 Task: Select a schedule automation every 2 weeks on tuesday at 10:00 AM starting on February 1, 2025.
Action: Mouse moved to (563, 477)
Screenshot: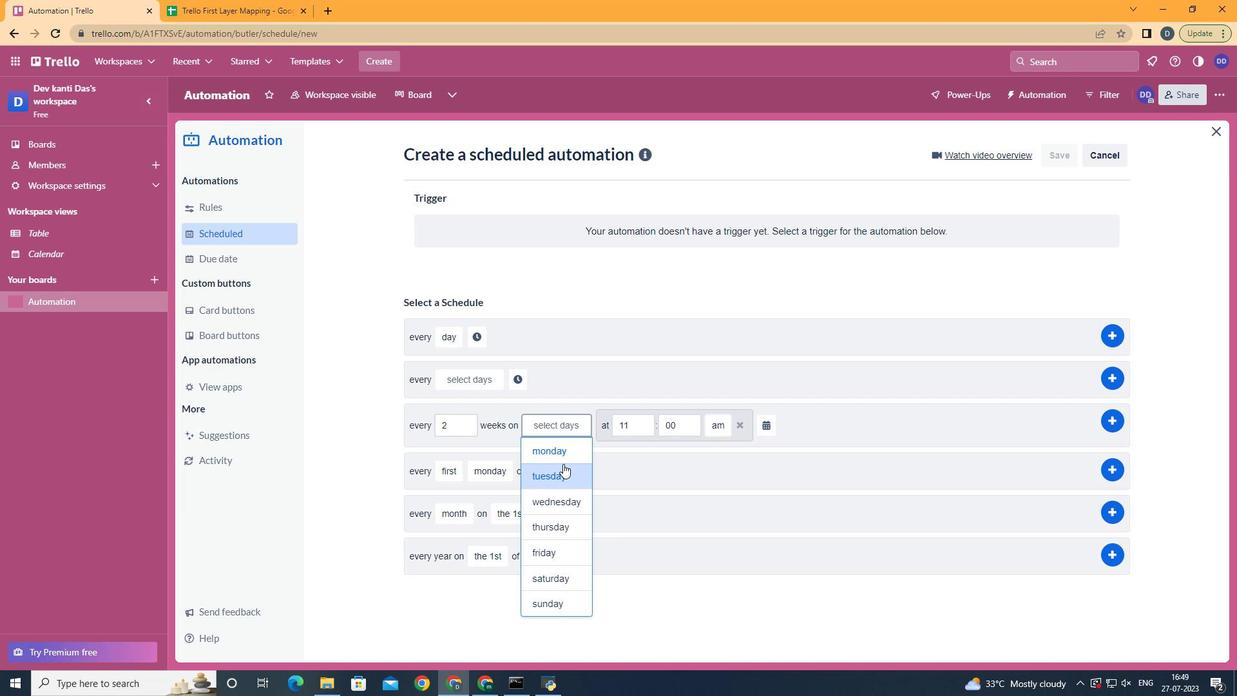 
Action: Mouse pressed left at (563, 477)
Screenshot: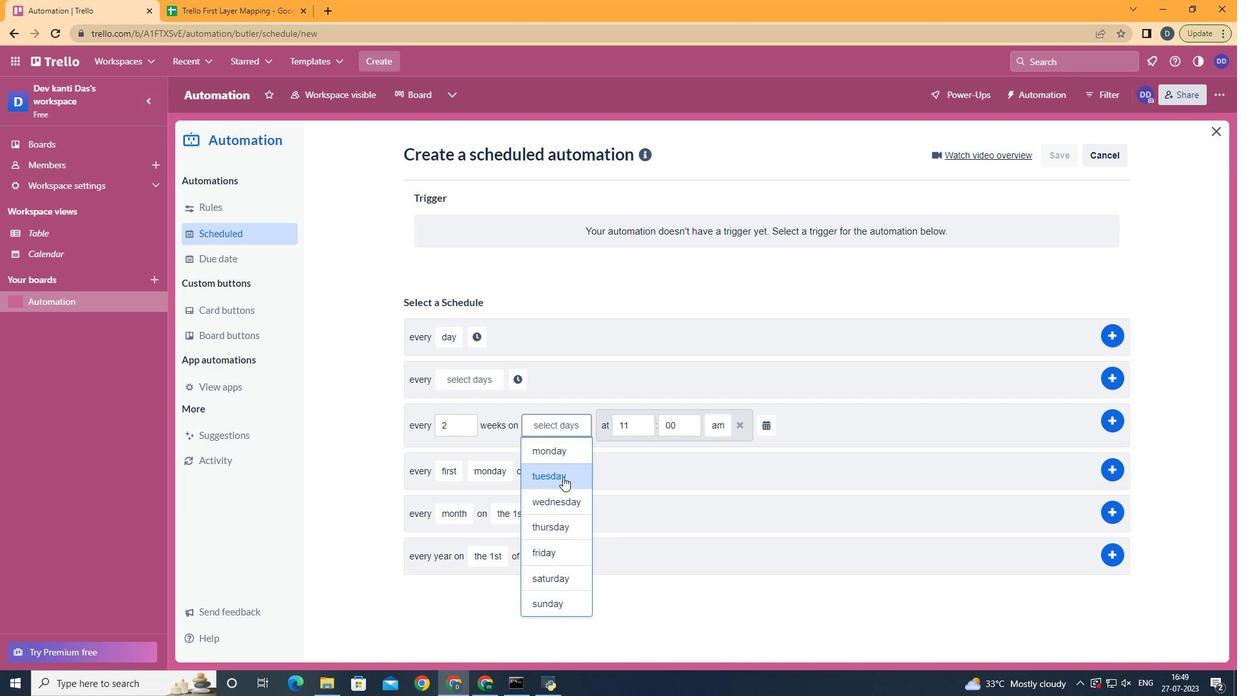 
Action: Mouse moved to (645, 426)
Screenshot: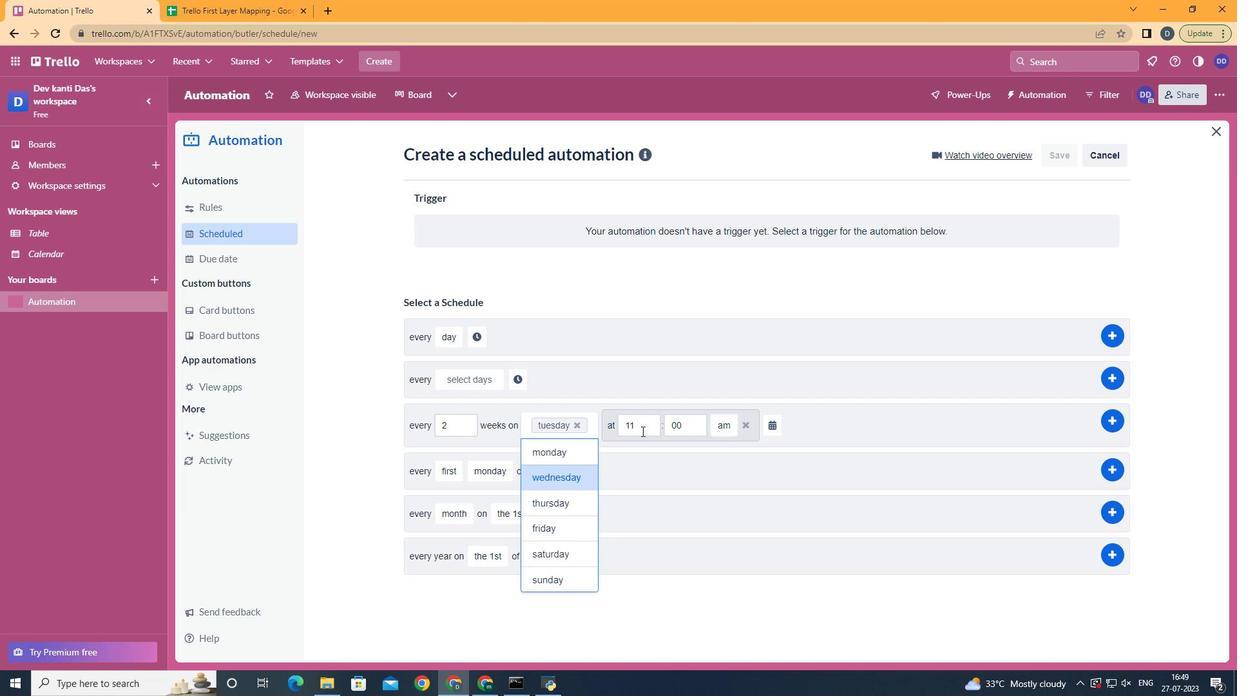 
Action: Mouse pressed left at (645, 426)
Screenshot: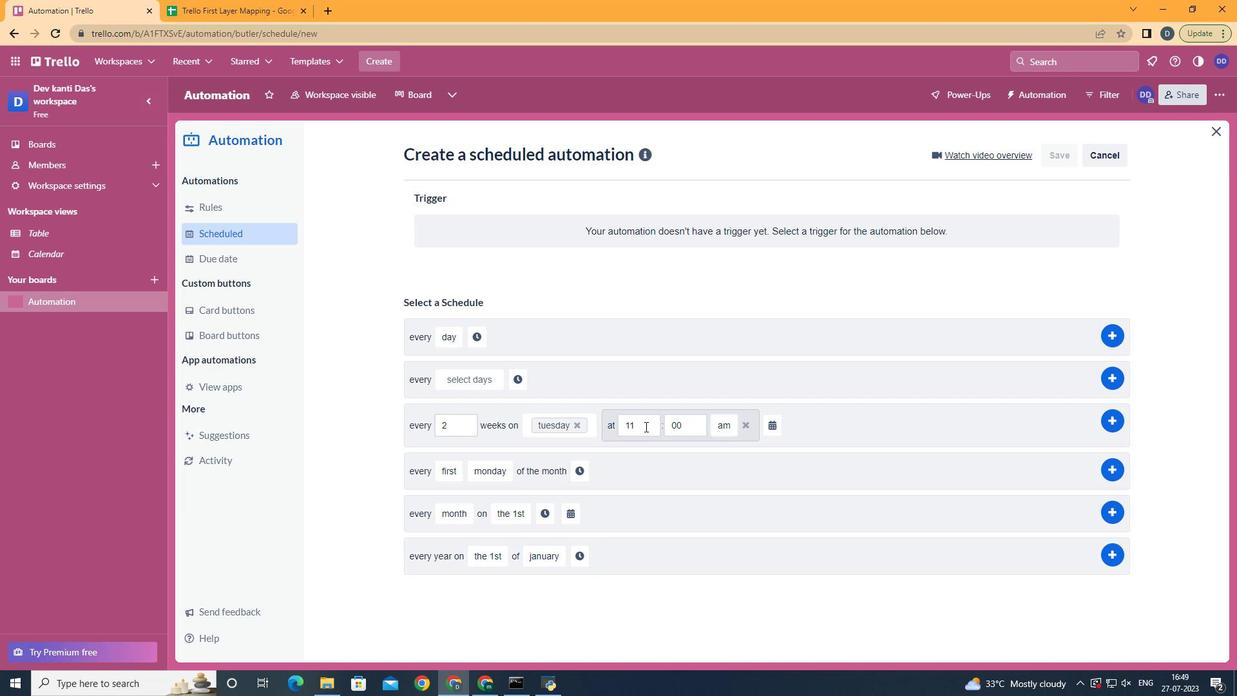 
Action: Key pressed <Key.backspace>0
Screenshot: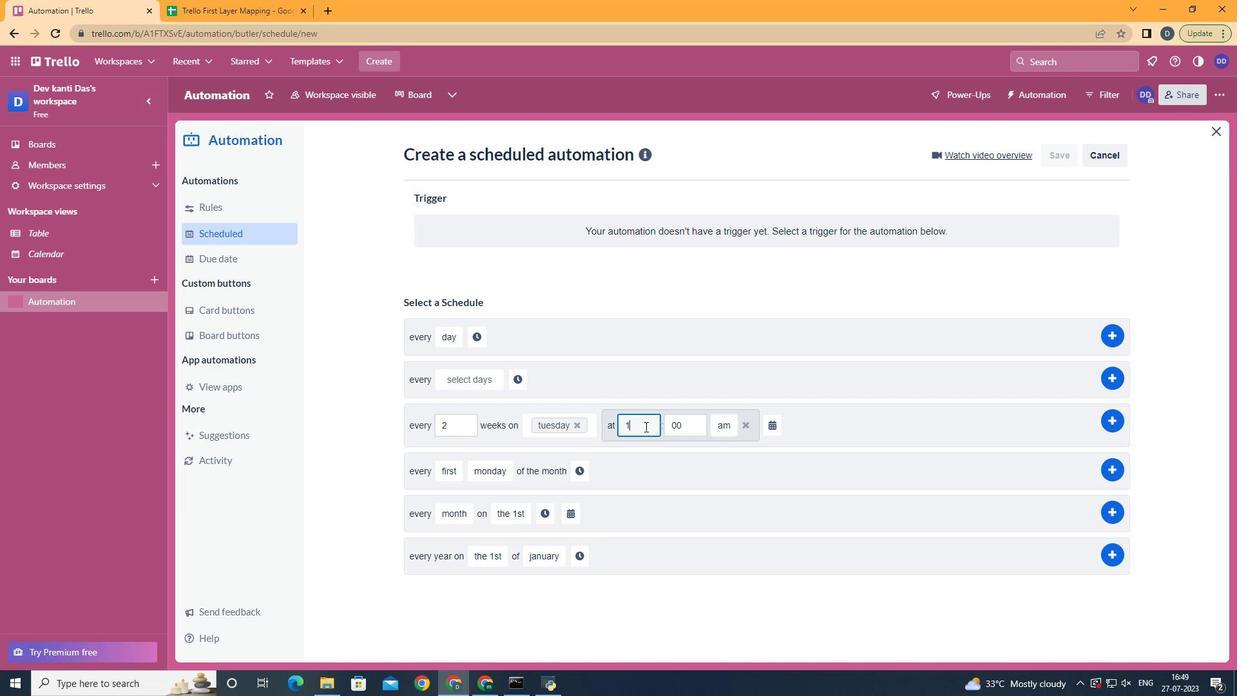 
Action: Mouse moved to (727, 446)
Screenshot: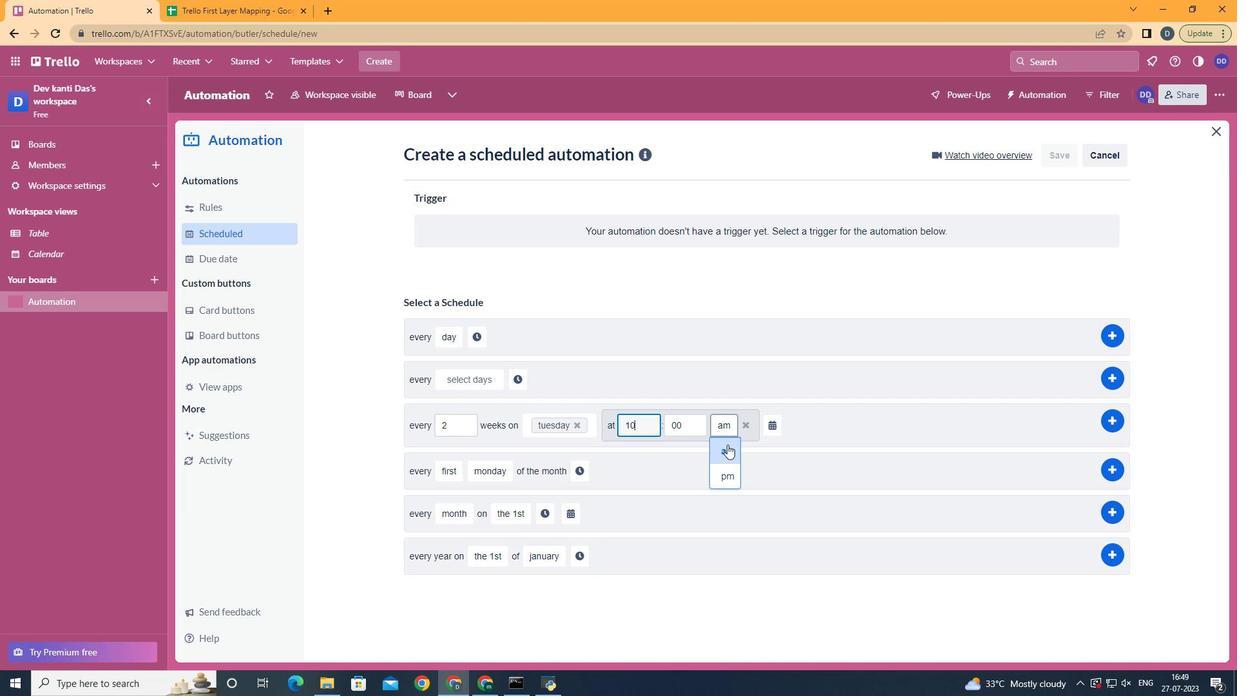 
Action: Mouse pressed left at (727, 446)
Screenshot: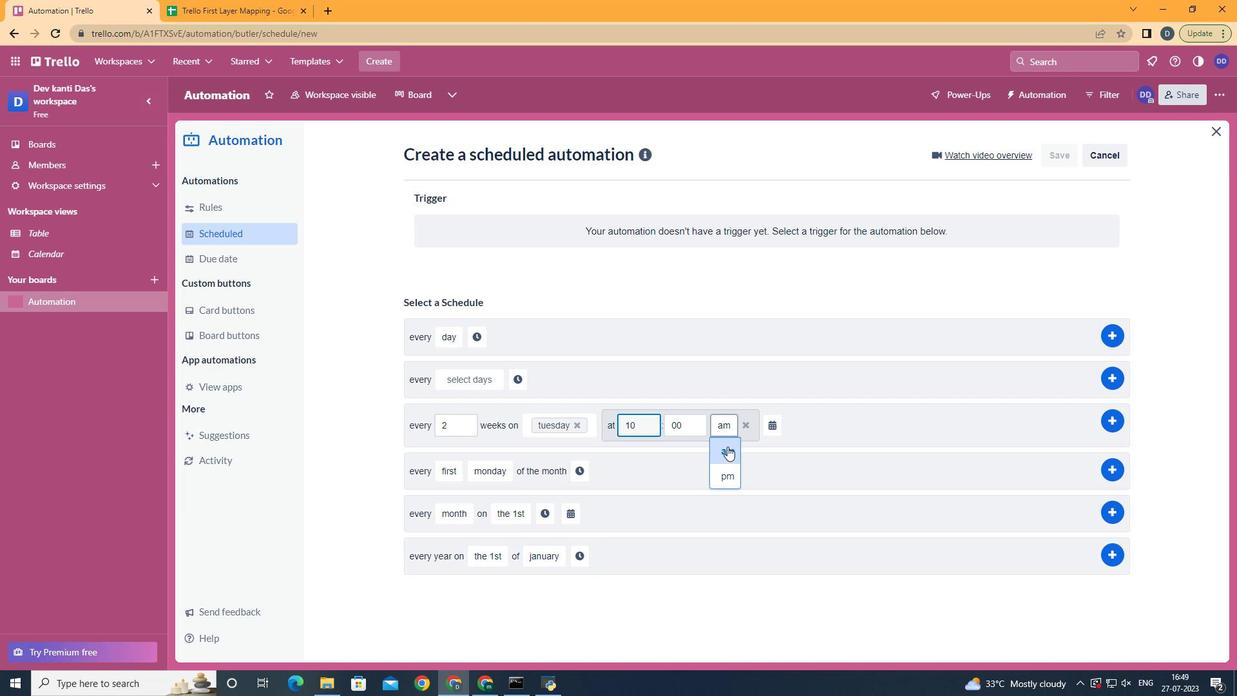 
Action: Mouse moved to (773, 421)
Screenshot: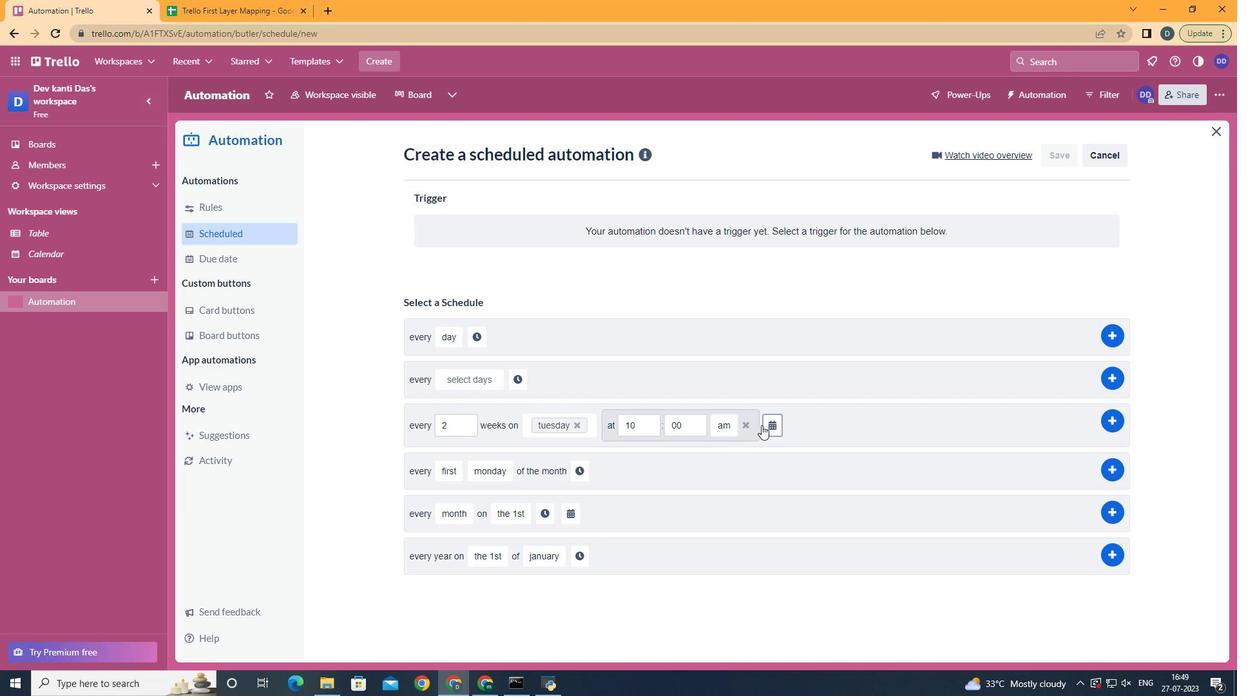 
Action: Mouse pressed left at (773, 421)
Screenshot: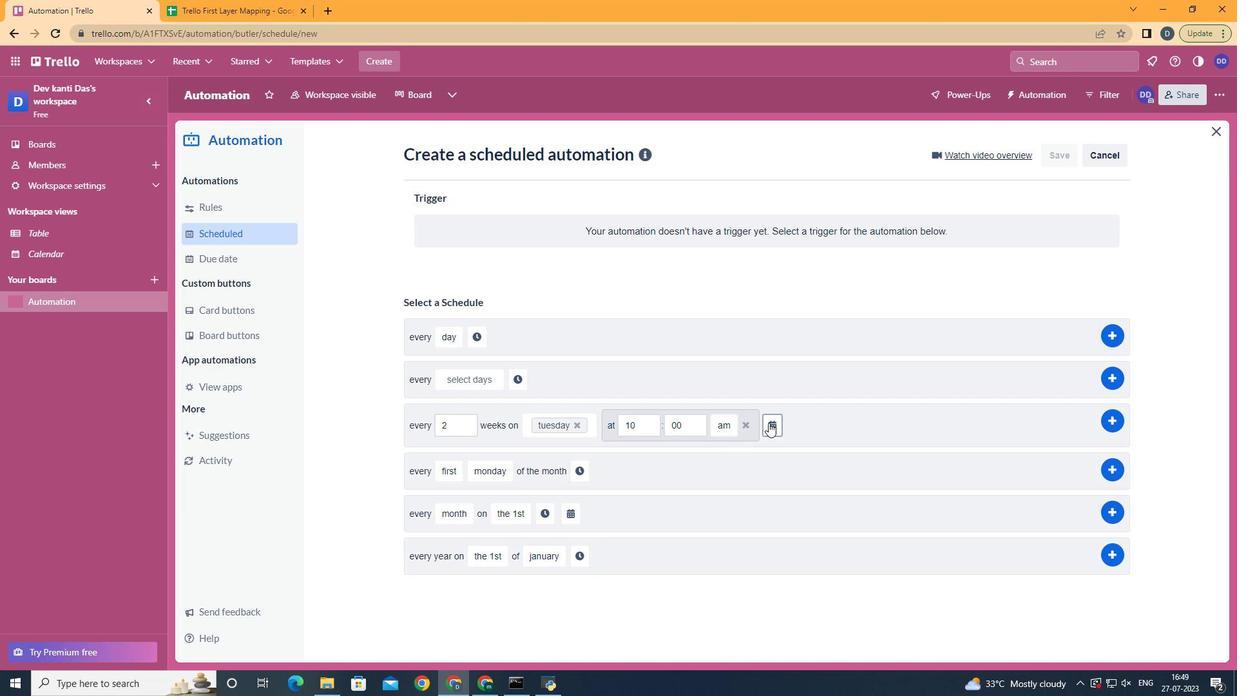 
Action: Mouse moved to (725, 518)
Screenshot: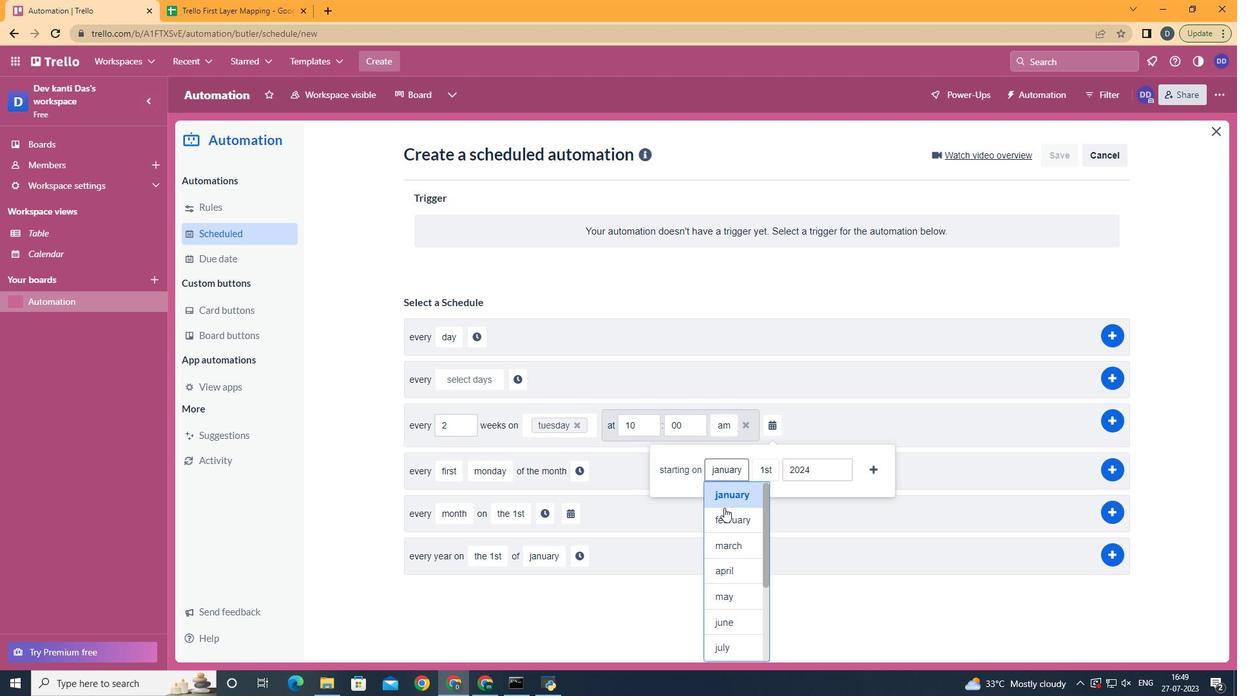
Action: Mouse pressed left at (725, 518)
Screenshot: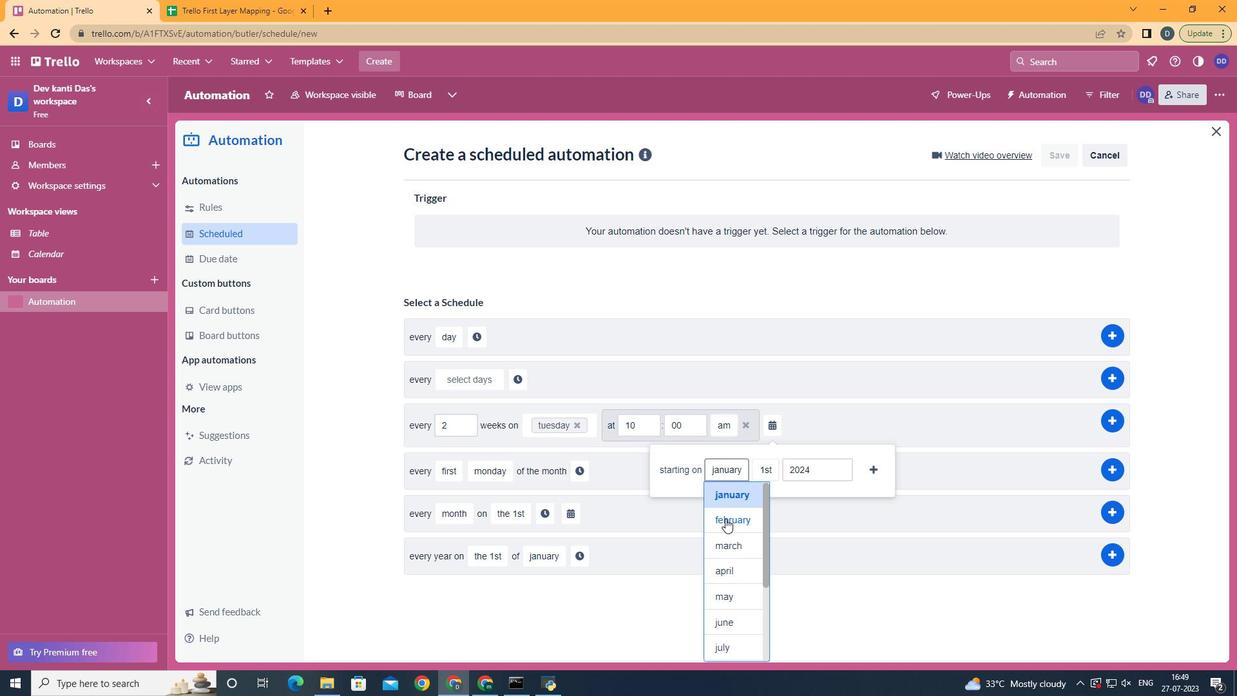 
Action: Mouse moved to (771, 495)
Screenshot: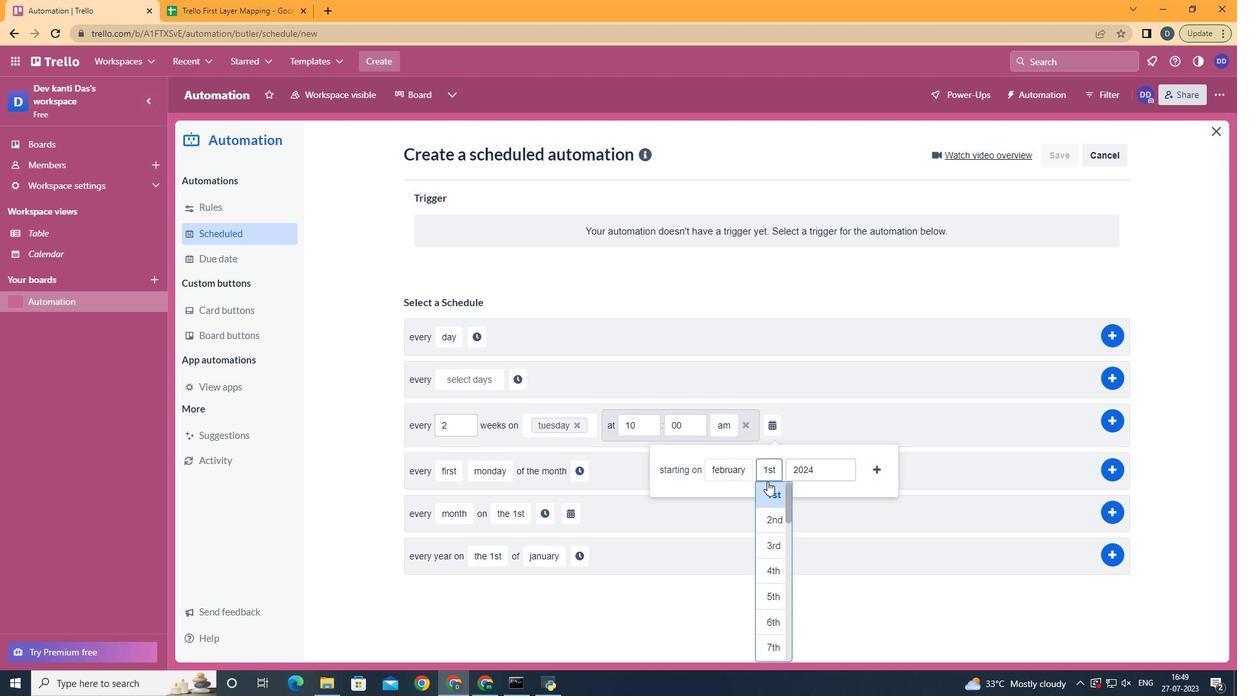 
Action: Mouse pressed left at (771, 495)
Screenshot: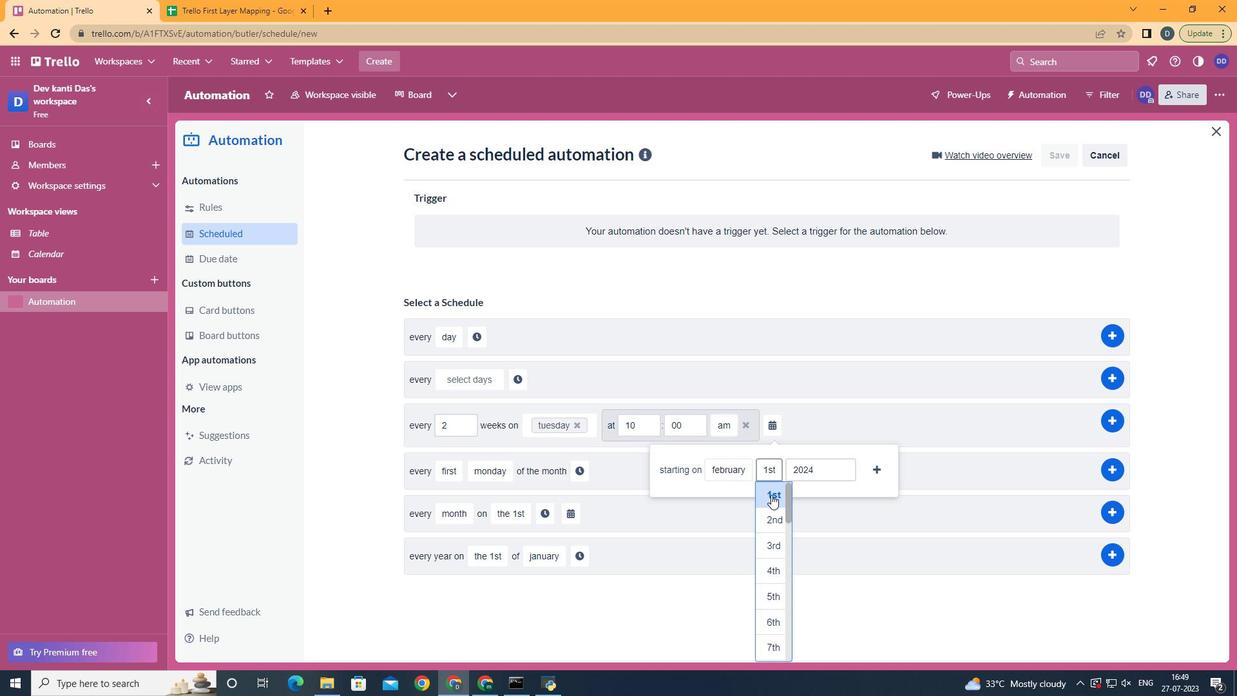
Action: Mouse moved to (838, 471)
Screenshot: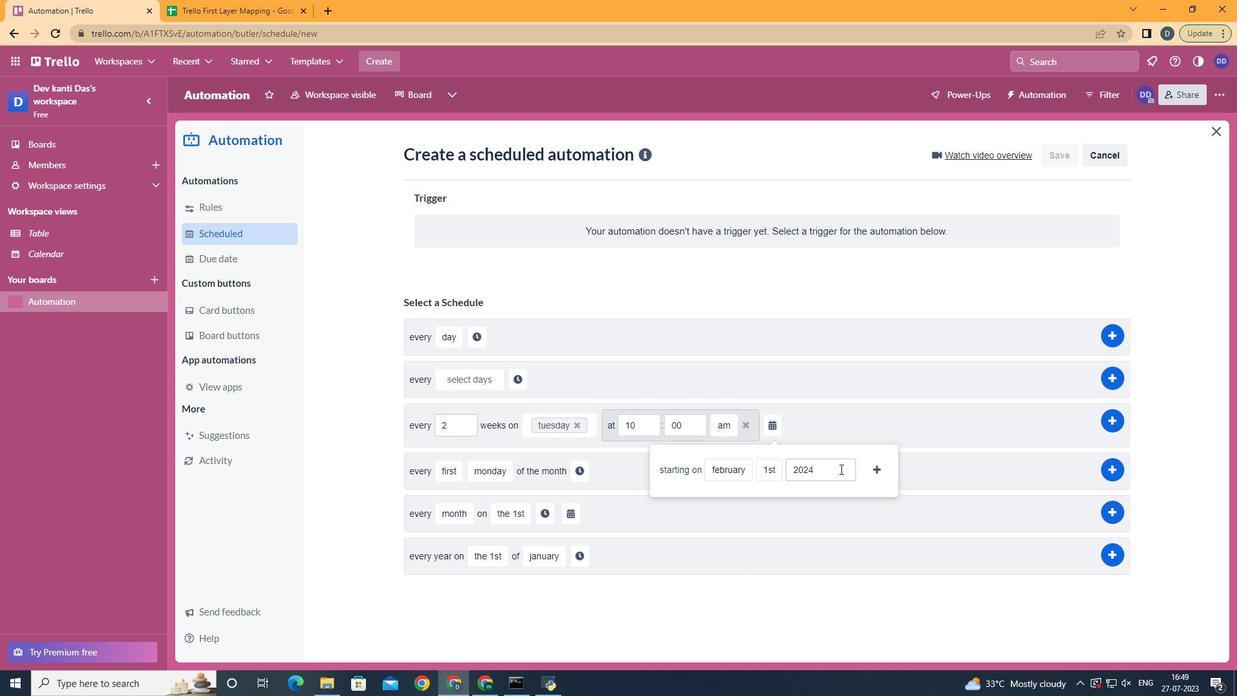 
Action: Mouse pressed left at (838, 471)
Screenshot: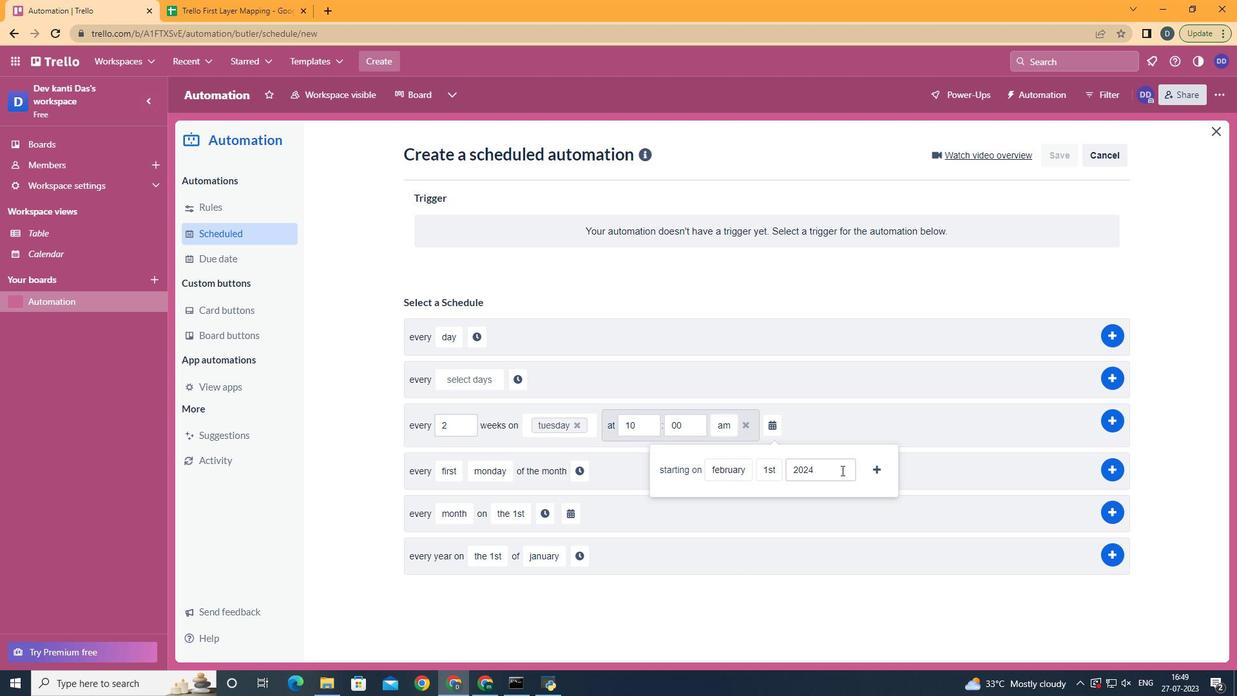 
Action: Key pressed <Key.backspace>5
Screenshot: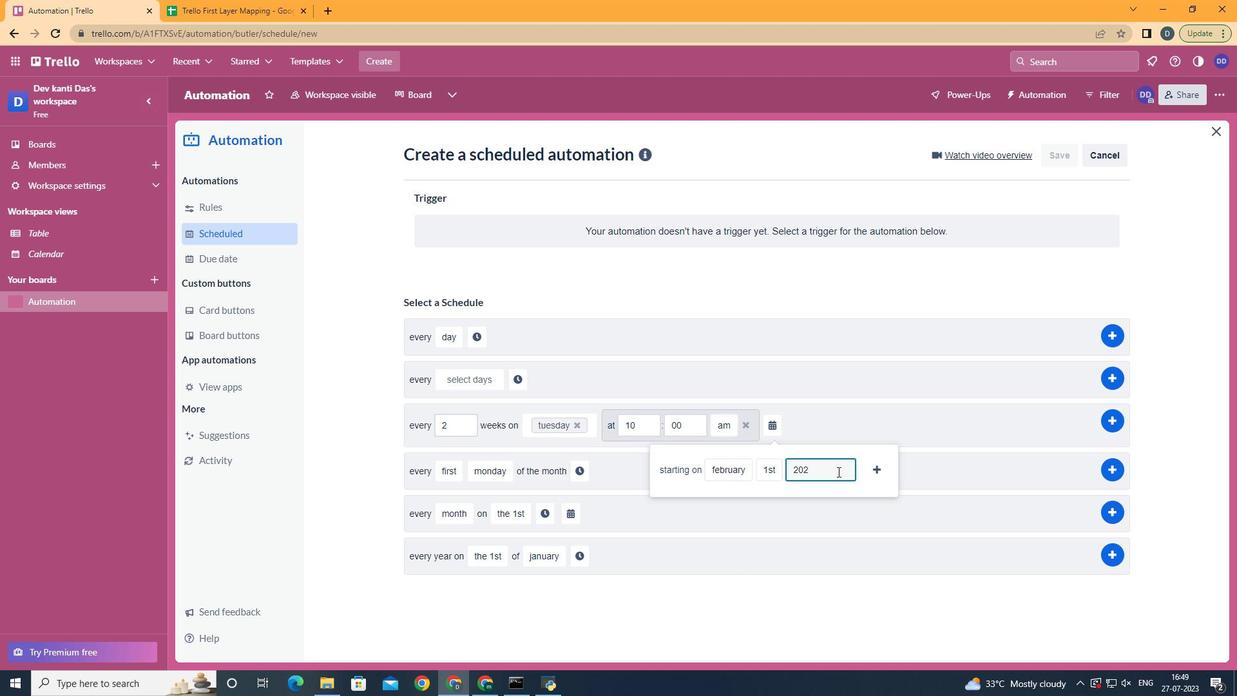 
Action: Mouse moved to (880, 471)
Screenshot: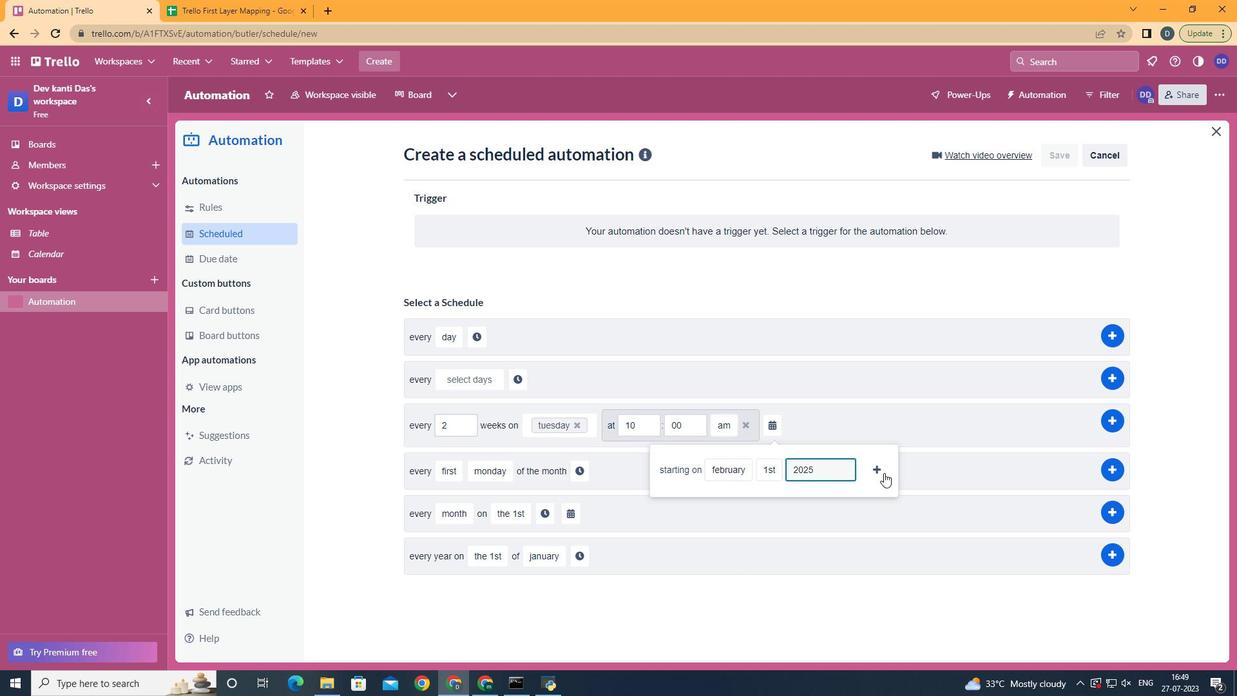 
Action: Mouse pressed left at (880, 471)
Screenshot: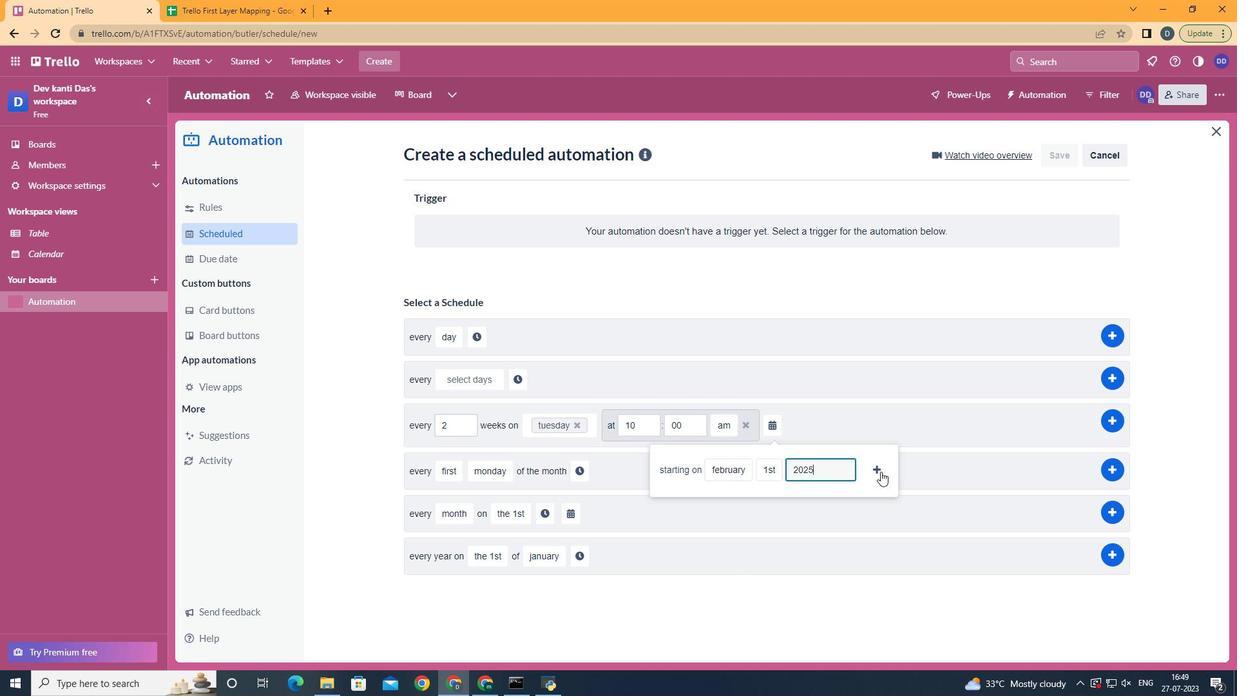 
Action: Mouse moved to (872, 451)
Screenshot: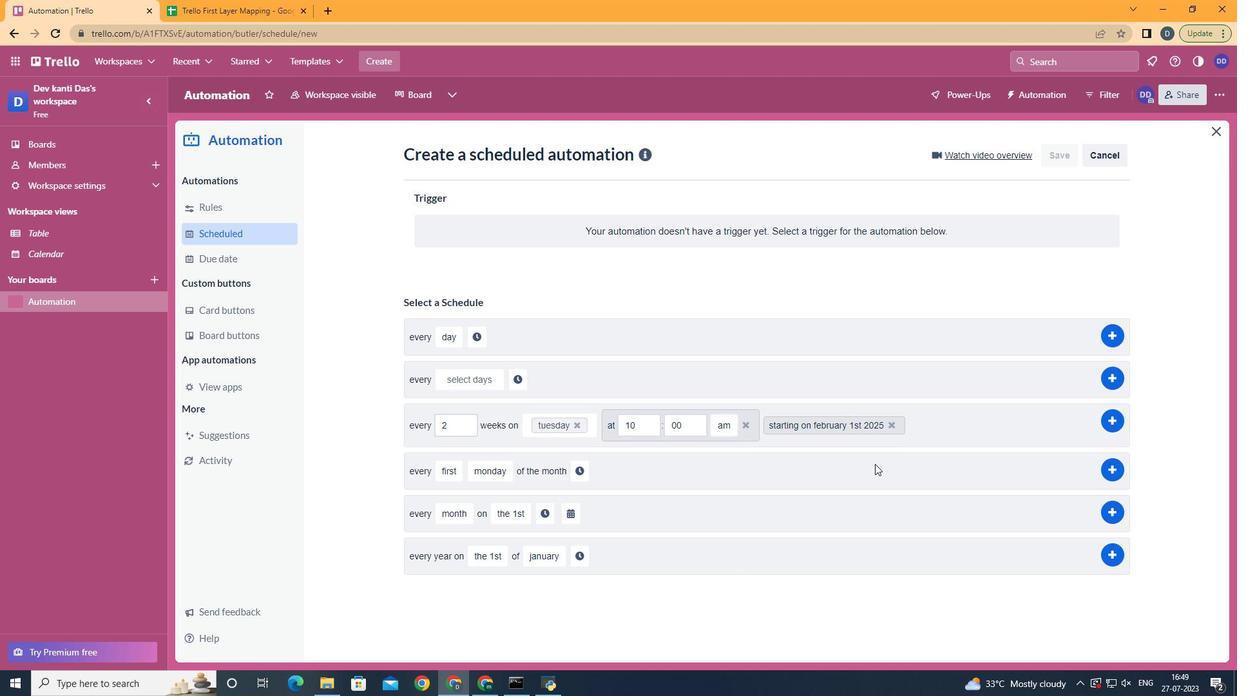 
